 Task: Change the crop ratio to 1.85:1.
Action: Mouse moved to (85, 15)
Screenshot: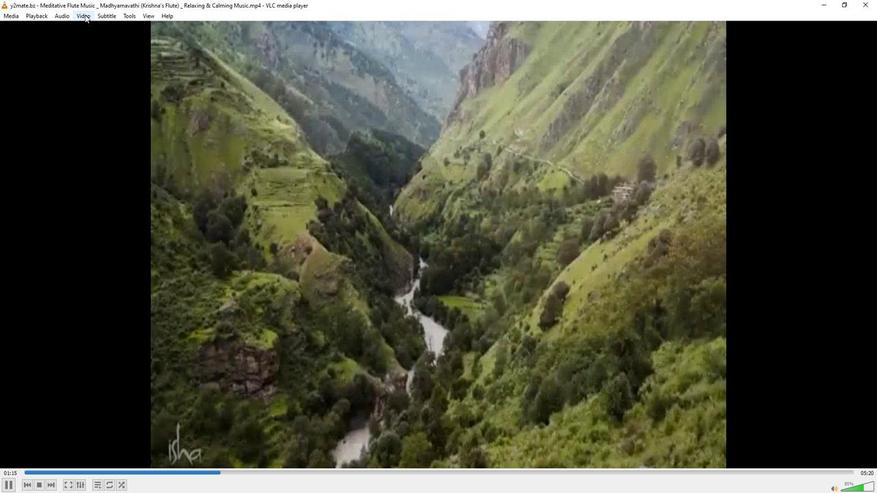 
Action: Mouse pressed left at (85, 15)
Screenshot: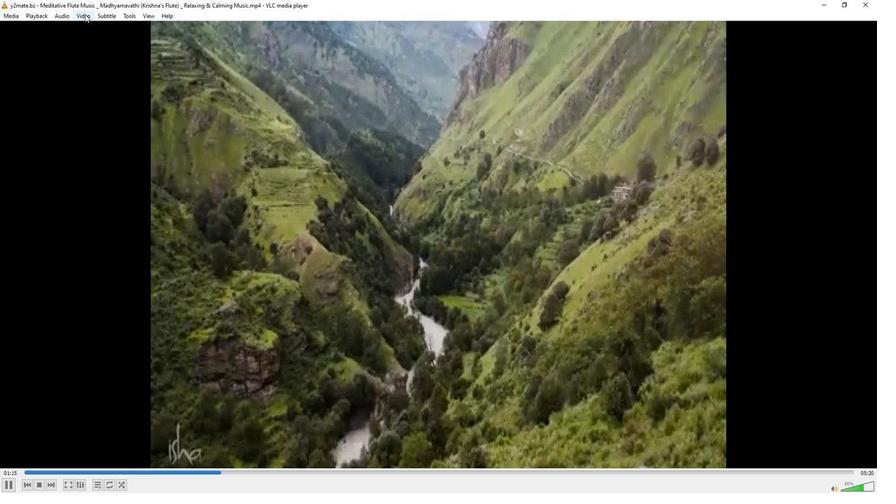 
Action: Mouse moved to (163, 140)
Screenshot: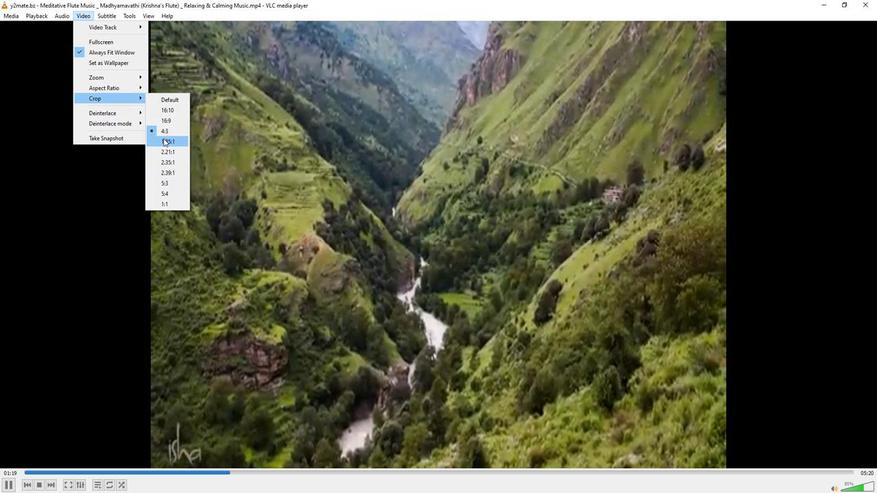
Action: Mouse pressed left at (163, 140)
Screenshot: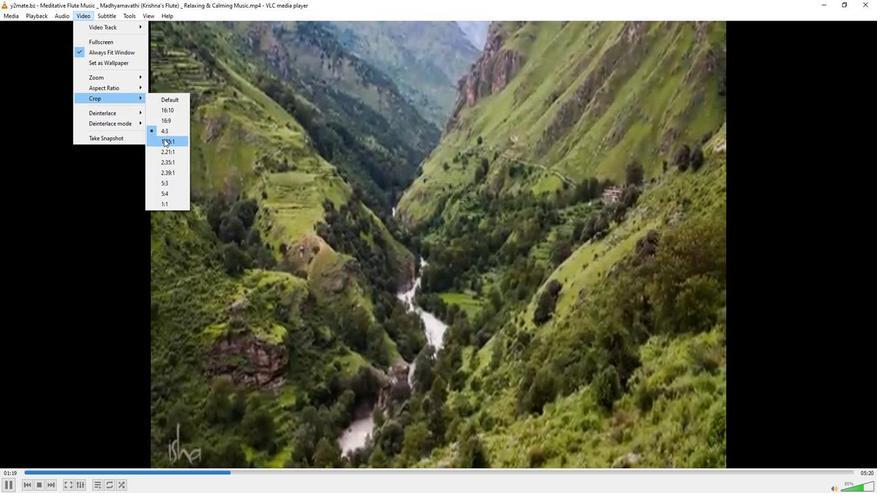 
Action: Mouse moved to (163, 140)
Screenshot: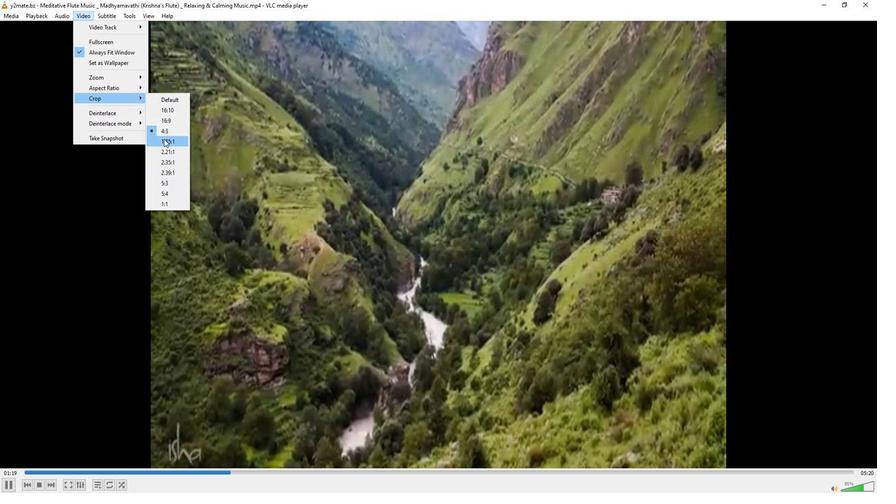 
